 Task: Add Brown Cow Chocolate Cream Top Yogurt to the cart.
Action: Mouse moved to (20, 74)
Screenshot: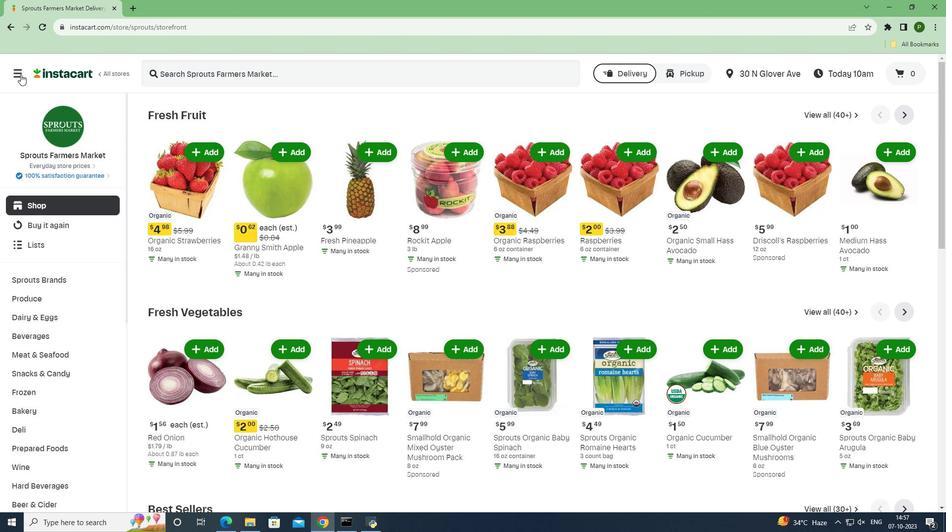 
Action: Mouse pressed left at (20, 74)
Screenshot: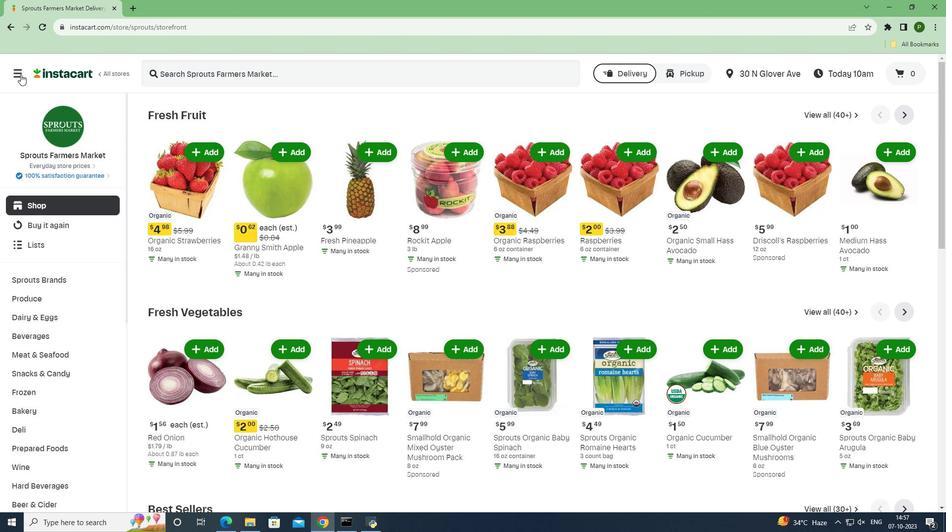 
Action: Mouse moved to (71, 263)
Screenshot: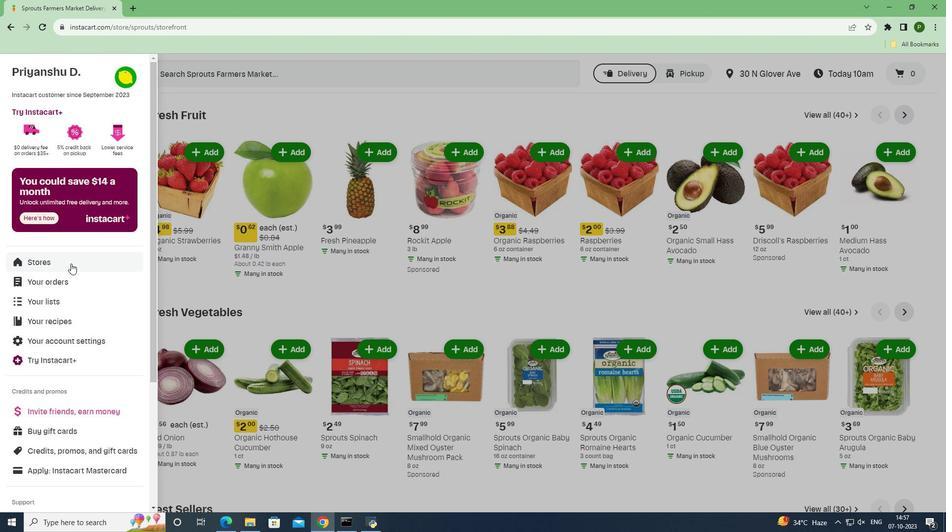 
Action: Mouse pressed left at (71, 263)
Screenshot: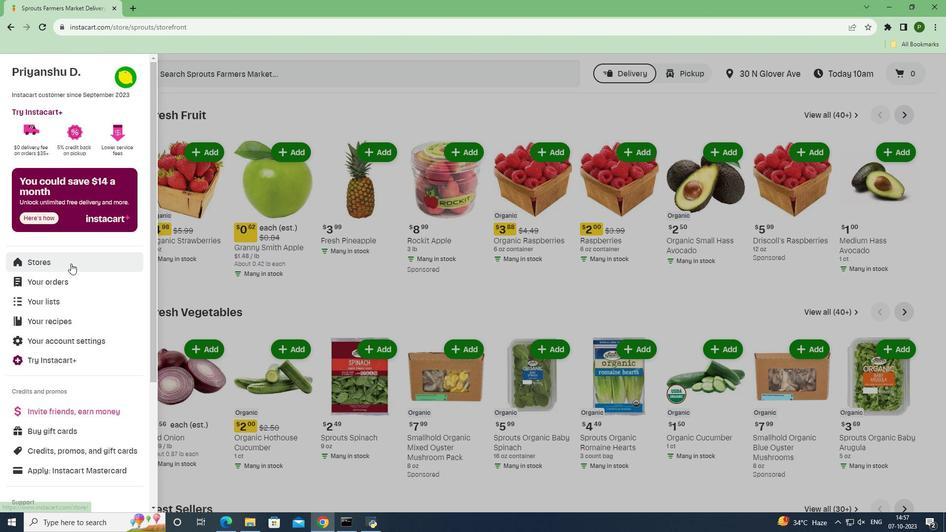
Action: Mouse moved to (219, 116)
Screenshot: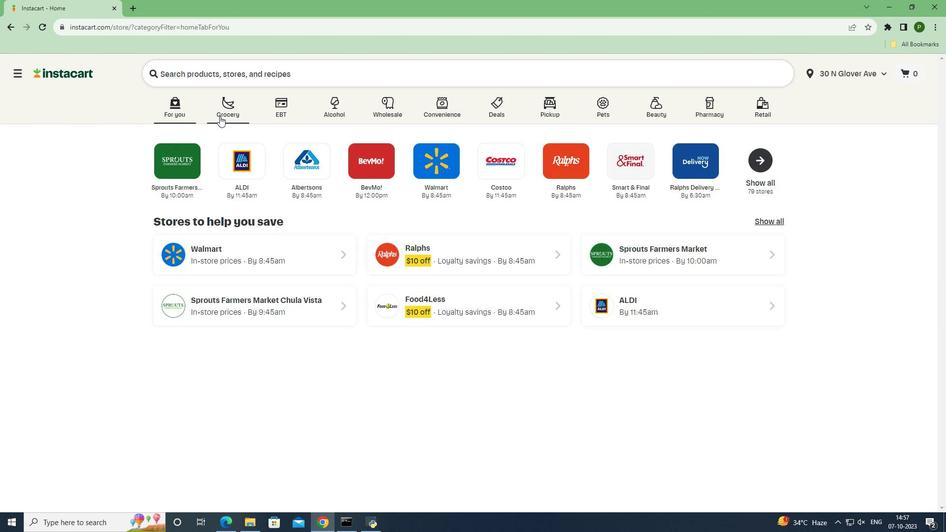 
Action: Mouse pressed left at (219, 116)
Screenshot: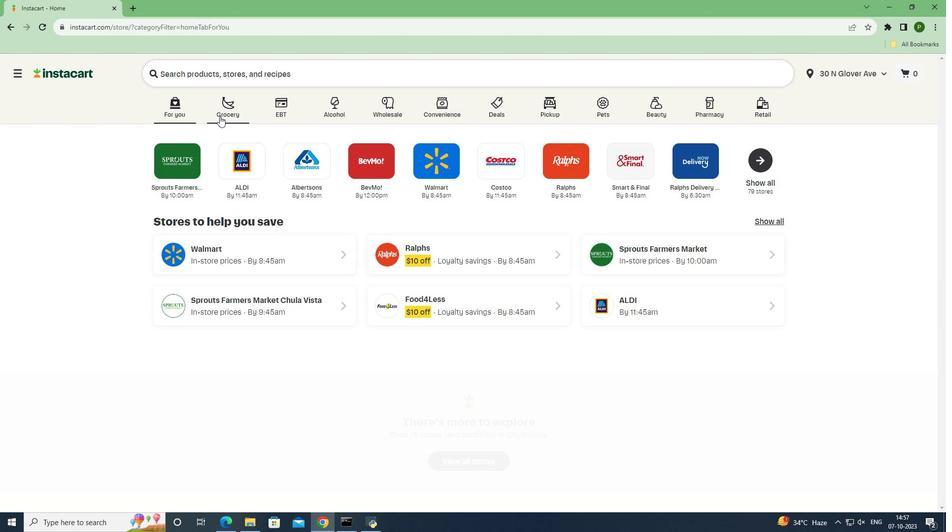 
Action: Mouse moved to (402, 233)
Screenshot: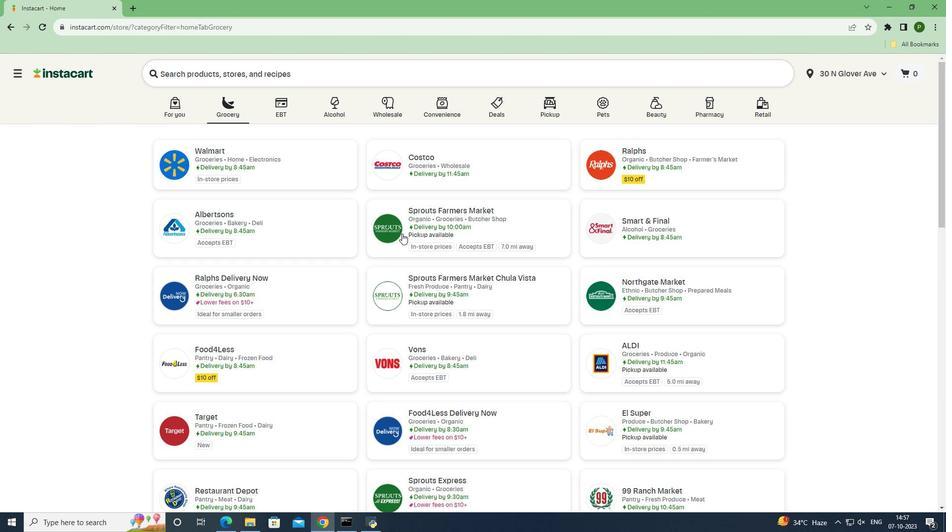 
Action: Mouse pressed left at (402, 233)
Screenshot: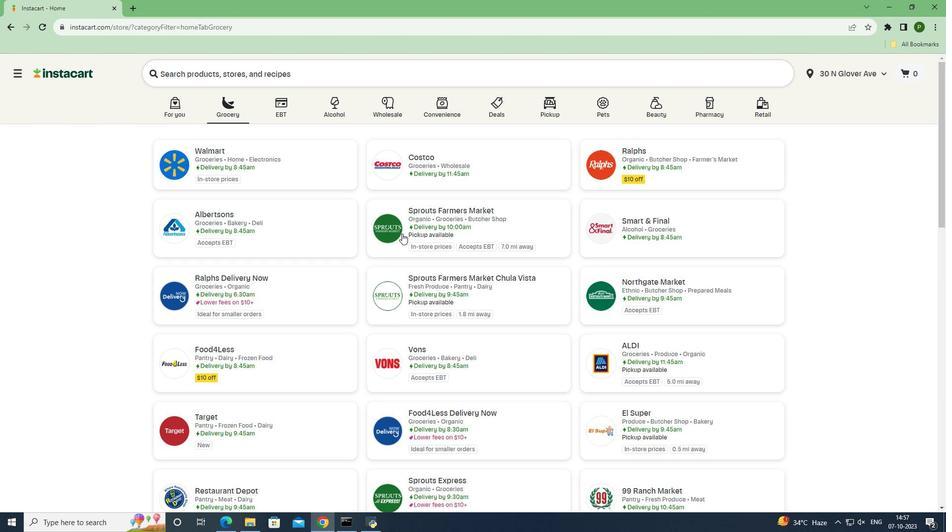 
Action: Mouse moved to (77, 318)
Screenshot: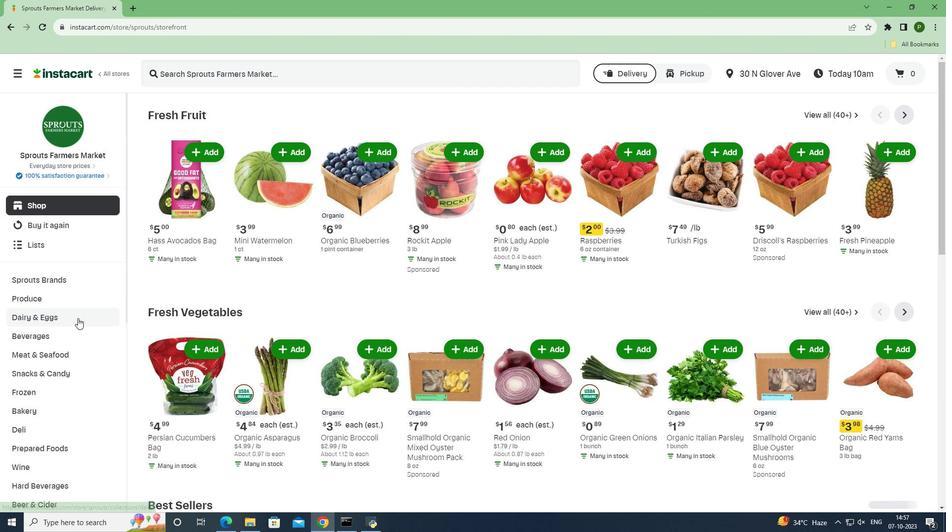 
Action: Mouse pressed left at (77, 318)
Screenshot: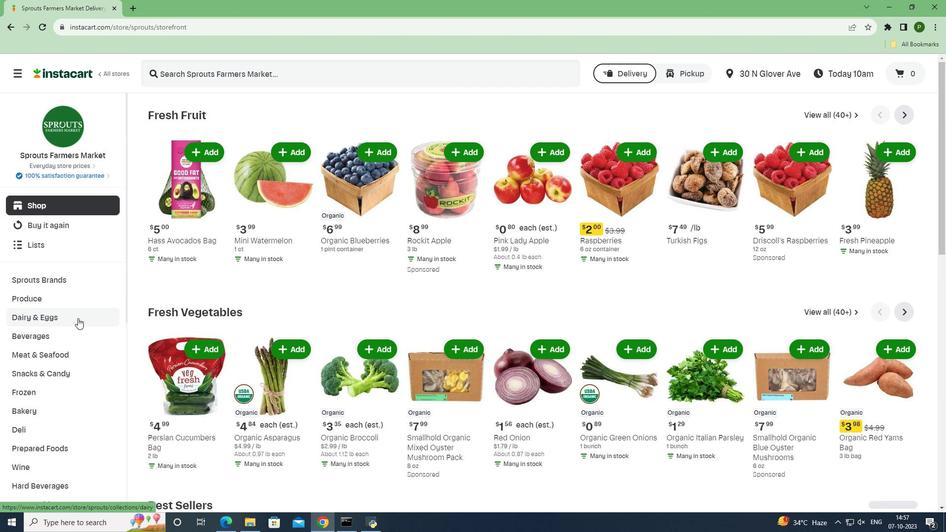 
Action: Mouse moved to (53, 397)
Screenshot: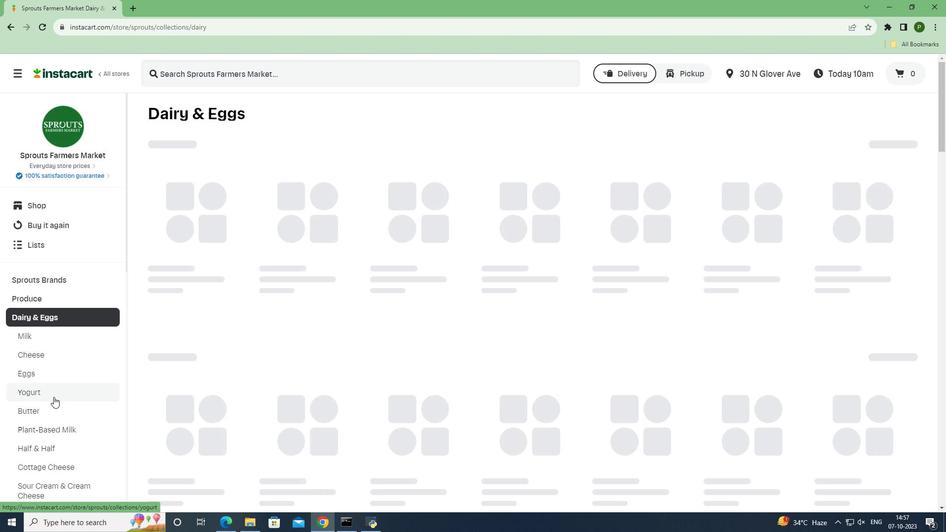 
Action: Mouse pressed left at (53, 397)
Screenshot: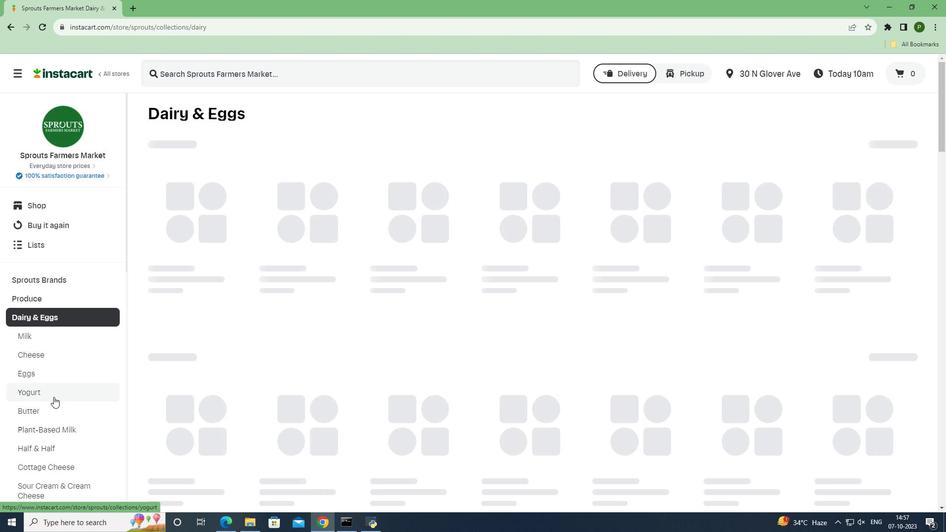 
Action: Mouse moved to (225, 72)
Screenshot: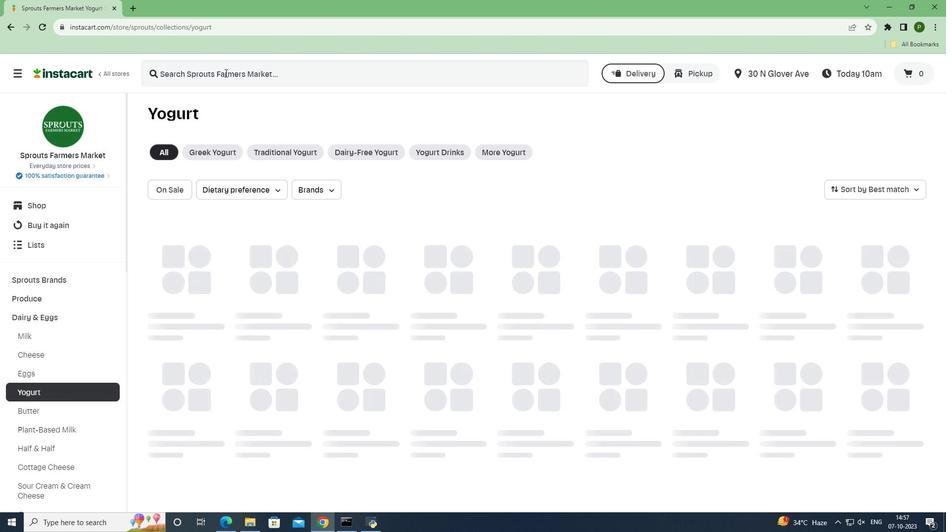 
Action: Mouse pressed left at (225, 72)
Screenshot: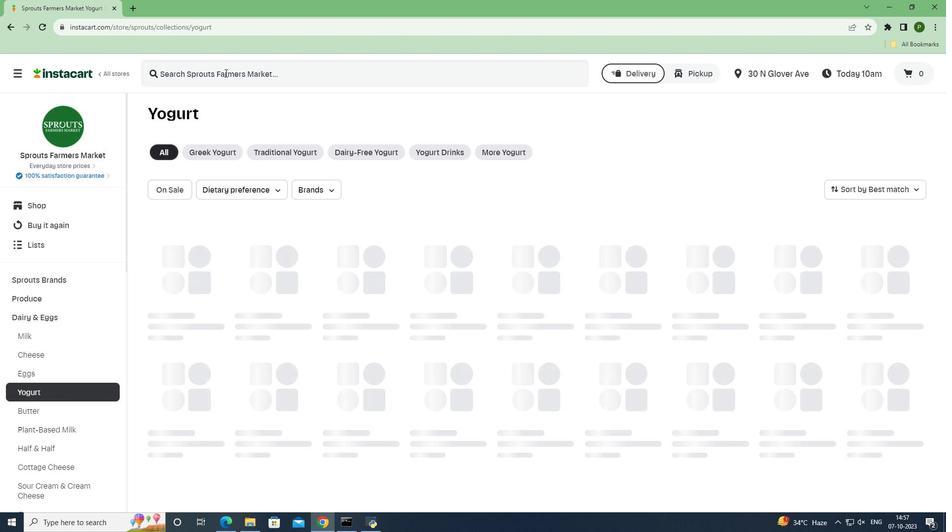 
Action: Key pressed <Key.caps_lock>B<Key.caps_lock>rown<Key.space><Key.caps_lock>C<Key.caps_lock>ow<Key.space><Key.caps_lock>C<Key.caps_lock>hocolate<Key.space><Key.caps_lock>C<Key.caps_lock>ream<Key.space><Key.caps_lock>T<Key.caps_lock>op<Key.space><Key.caps_lock>Y<Key.caps_lock>ogurt<Key.space><Key.enter>
Screenshot: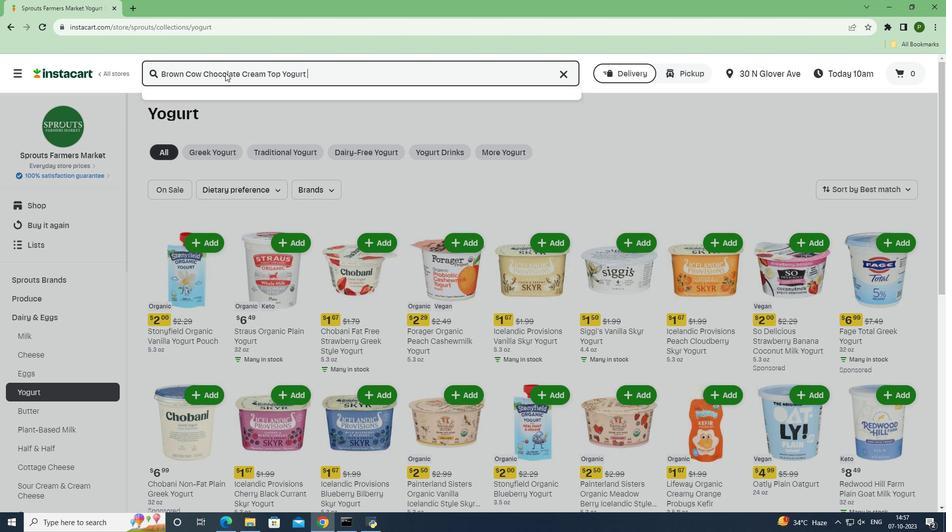 
Action: Mouse moved to (250, 257)
Screenshot: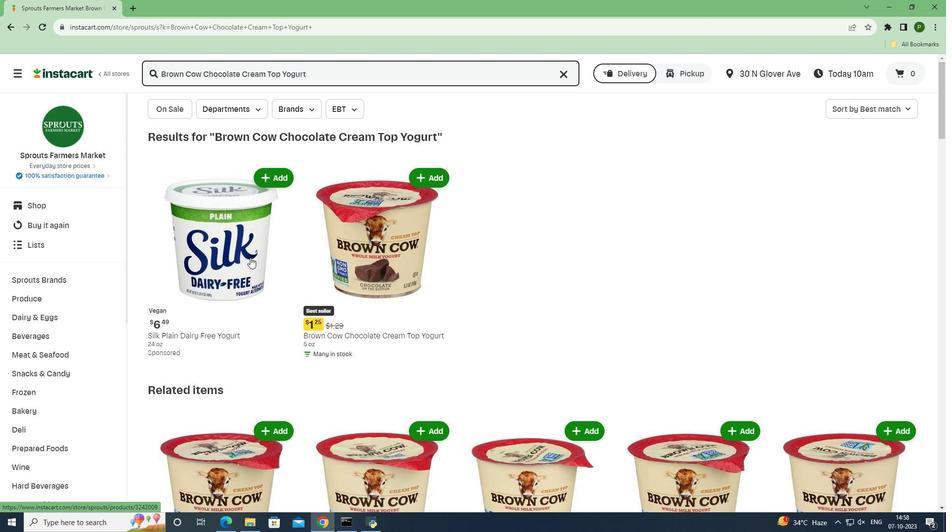 
Action: Mouse scrolled (250, 257) with delta (0, 0)
Screenshot: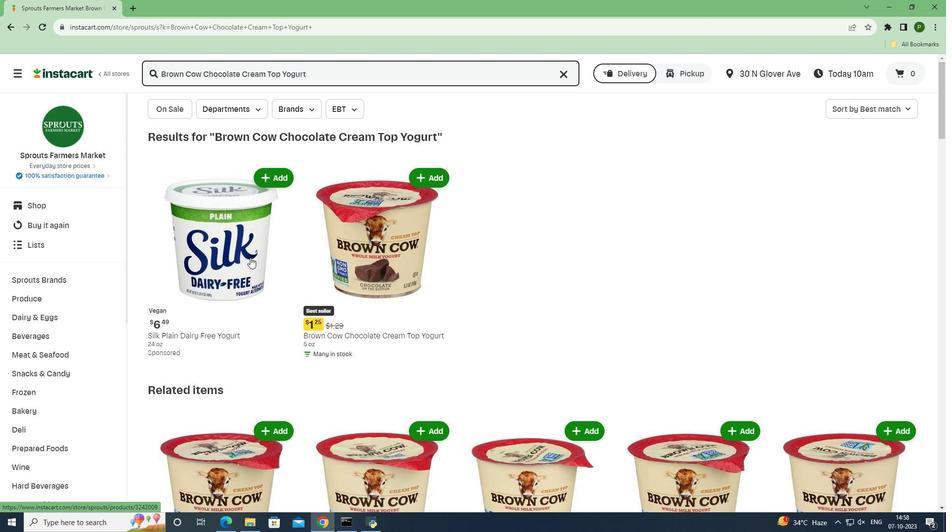
Action: Mouse moved to (430, 128)
Screenshot: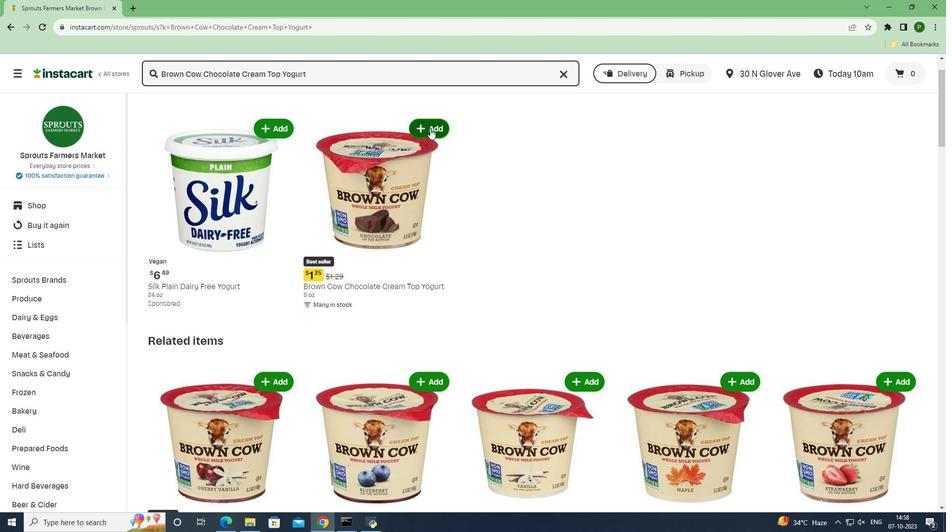 
Action: Mouse pressed left at (430, 128)
Screenshot: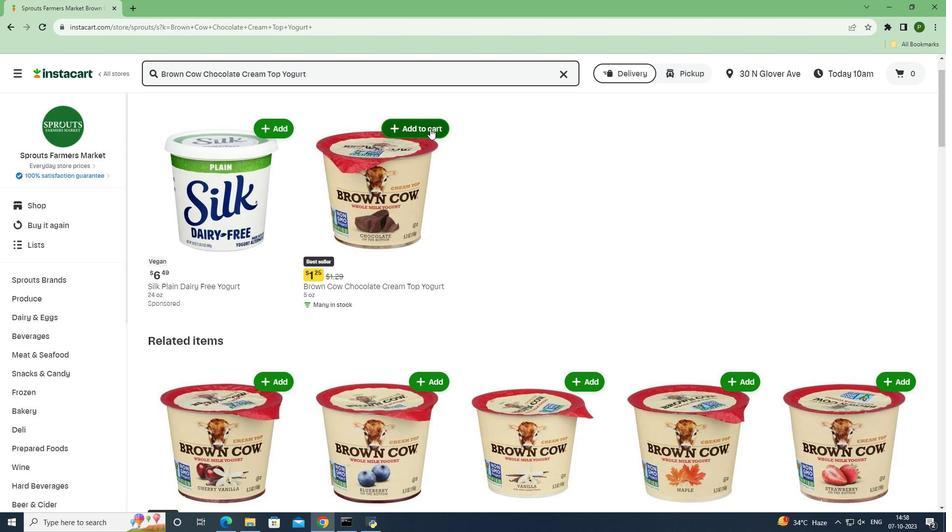 
Action: Mouse moved to (524, 203)
Screenshot: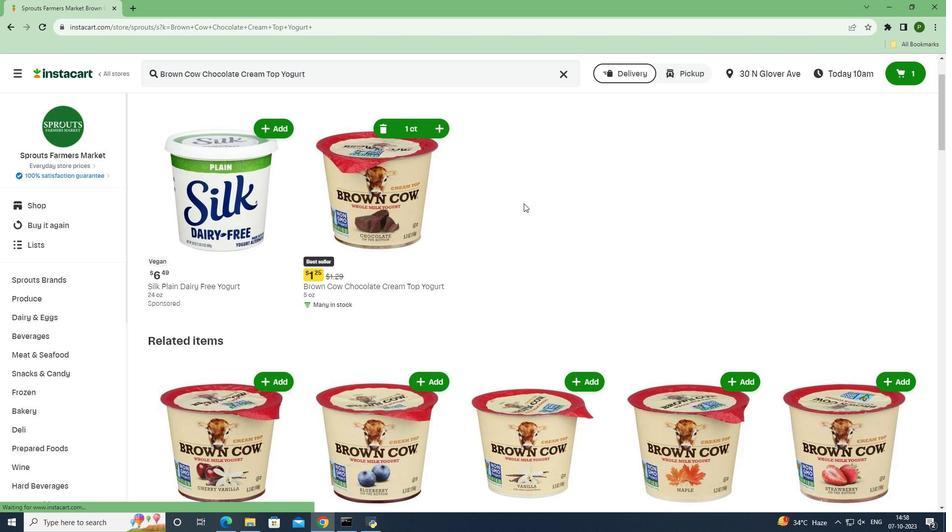 
